 Task: Select the Mountain Time - US & Canada as time zone for the schedule.
Action: Mouse moved to (653, 261)
Screenshot: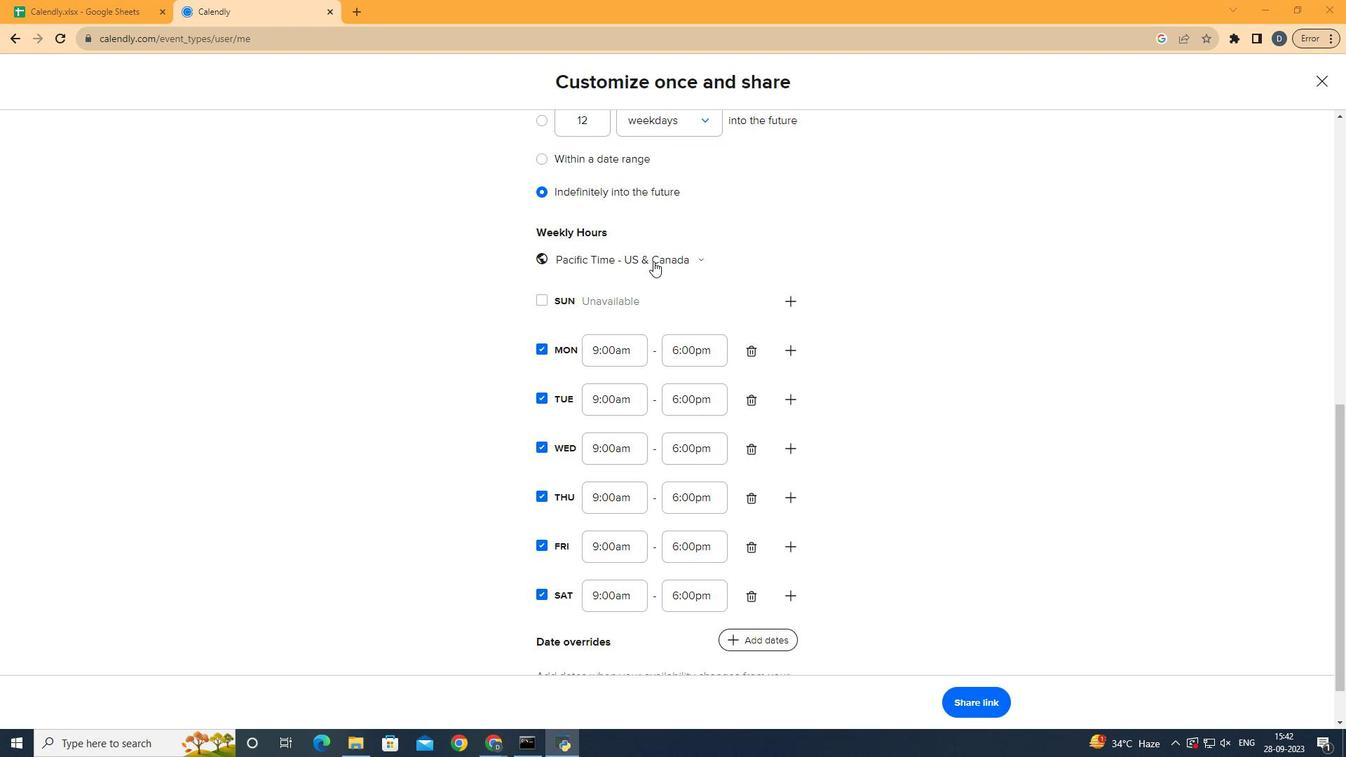 
Action: Mouse pressed left at (653, 261)
Screenshot: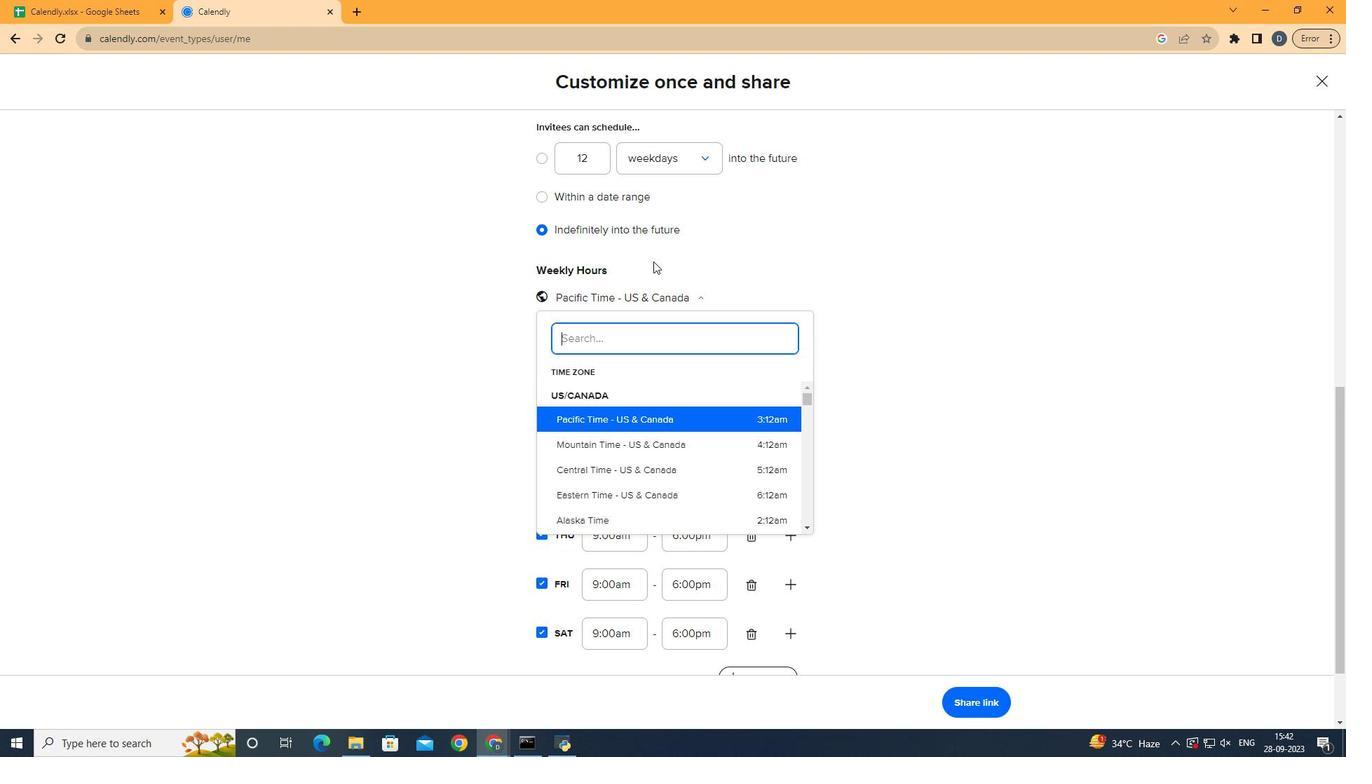 
Action: Mouse moved to (618, 445)
Screenshot: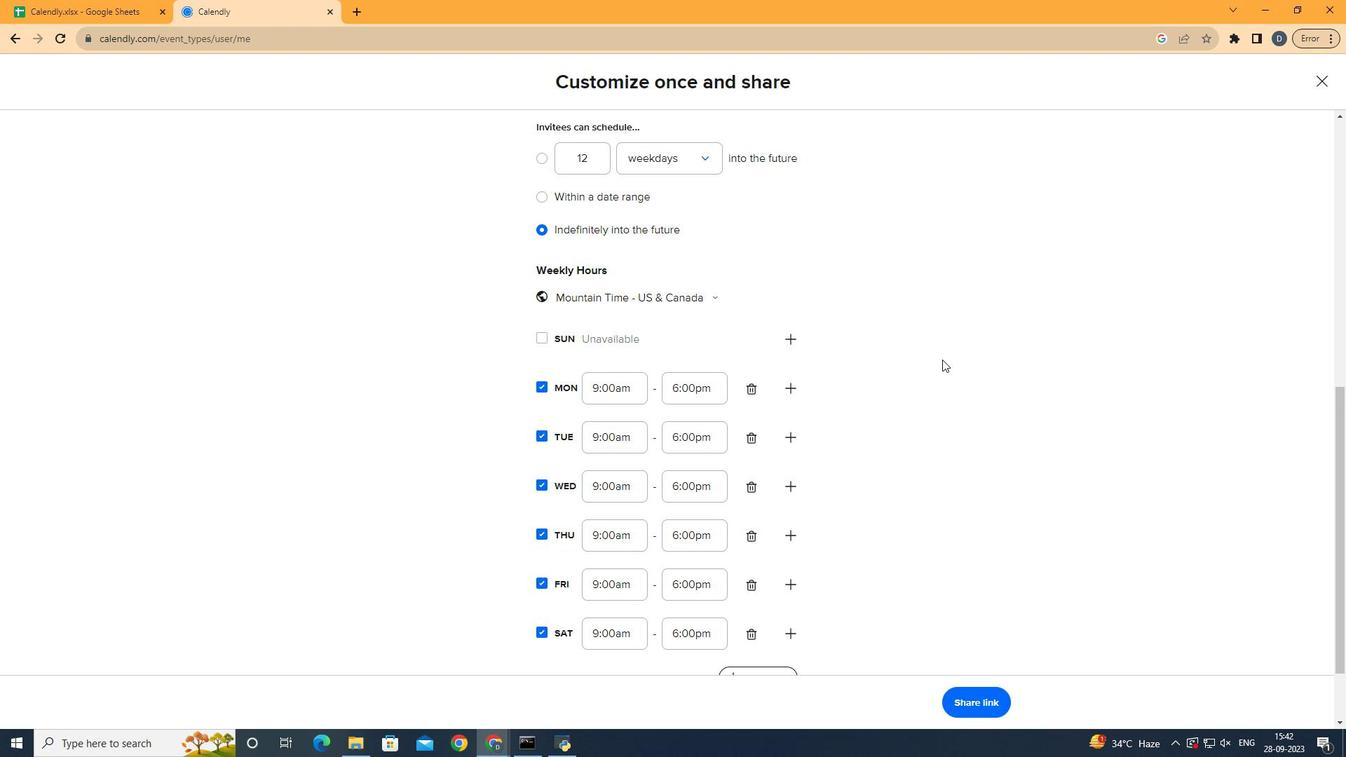 
Action: Mouse pressed left at (618, 445)
Screenshot: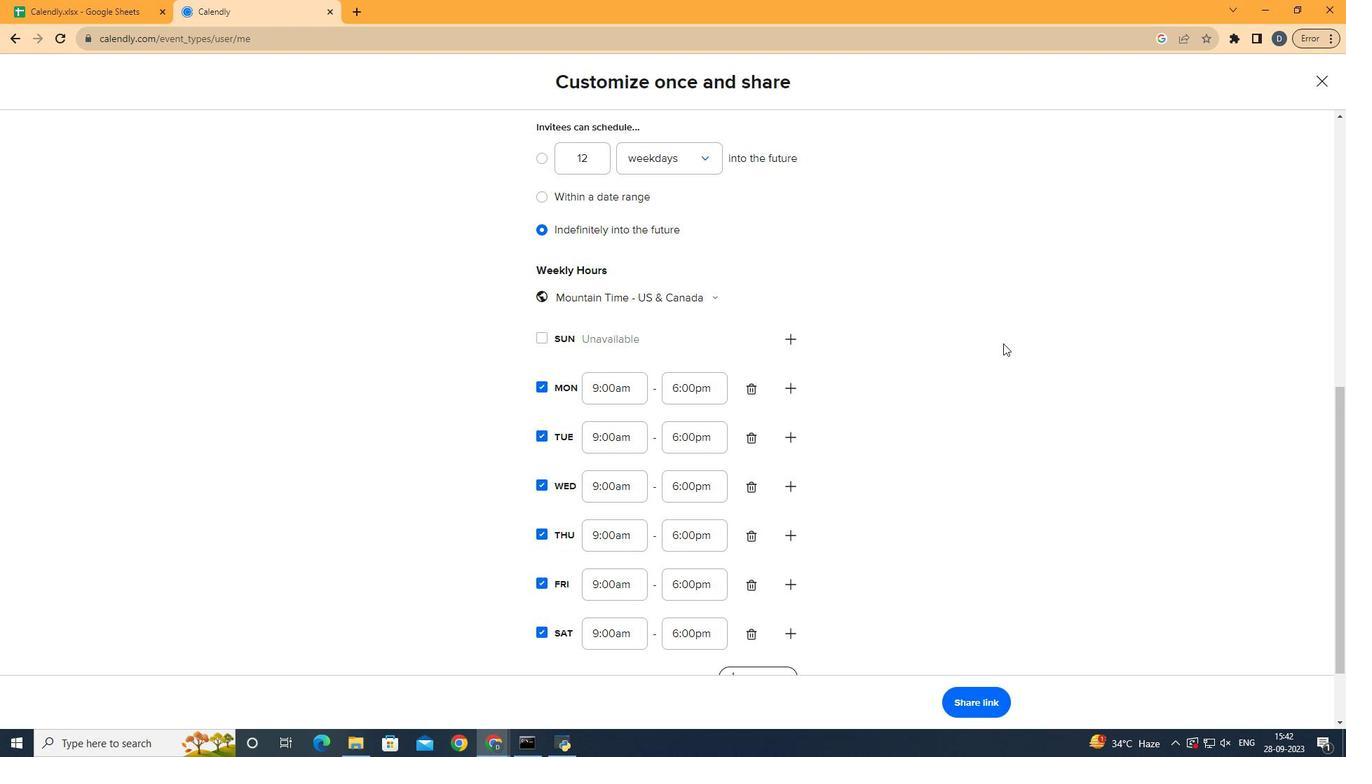 
Action: Mouse moved to (1018, 338)
Screenshot: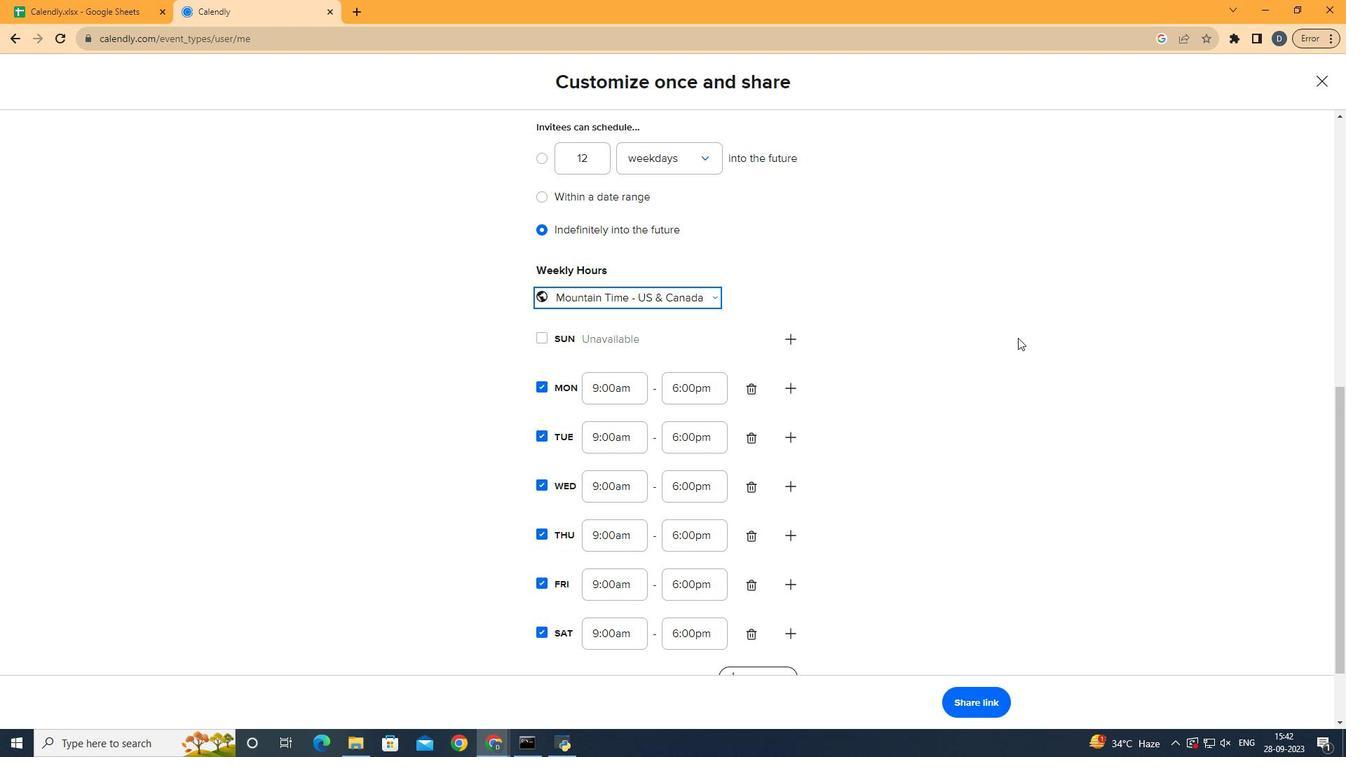 
